 Task: Reply All to email with the signature Eden Taylor with the subject 'Request for flextime' from softage.1@softage.net with the message 'I need your assistance in preparing a project status report for the stakeholders.'
Action: Mouse moved to (1257, 211)
Screenshot: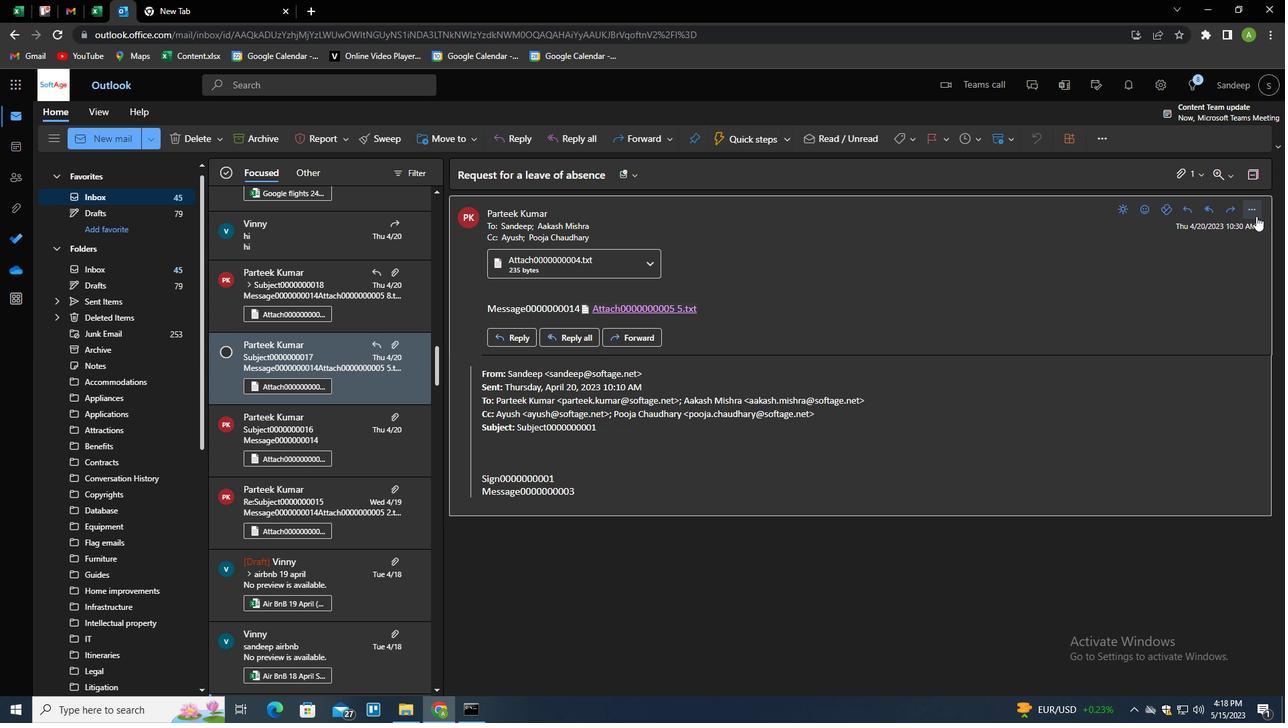 
Action: Mouse pressed left at (1257, 211)
Screenshot: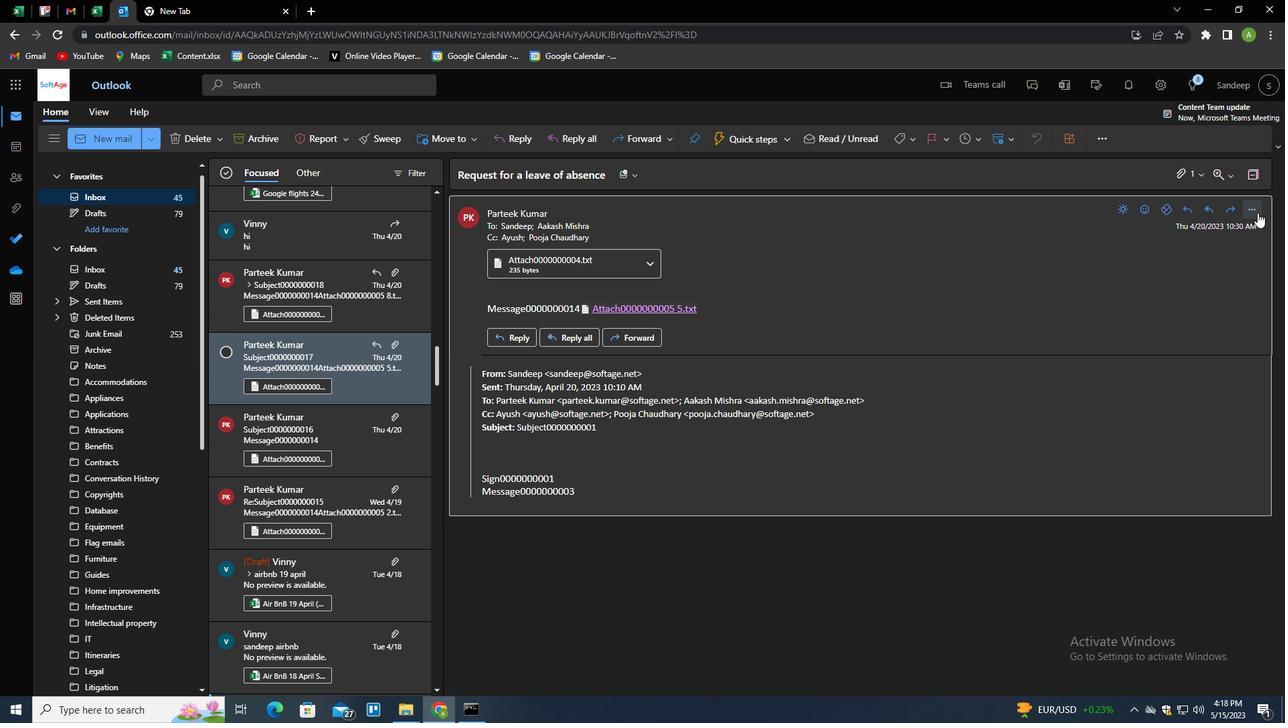 
Action: Mouse moved to (1202, 256)
Screenshot: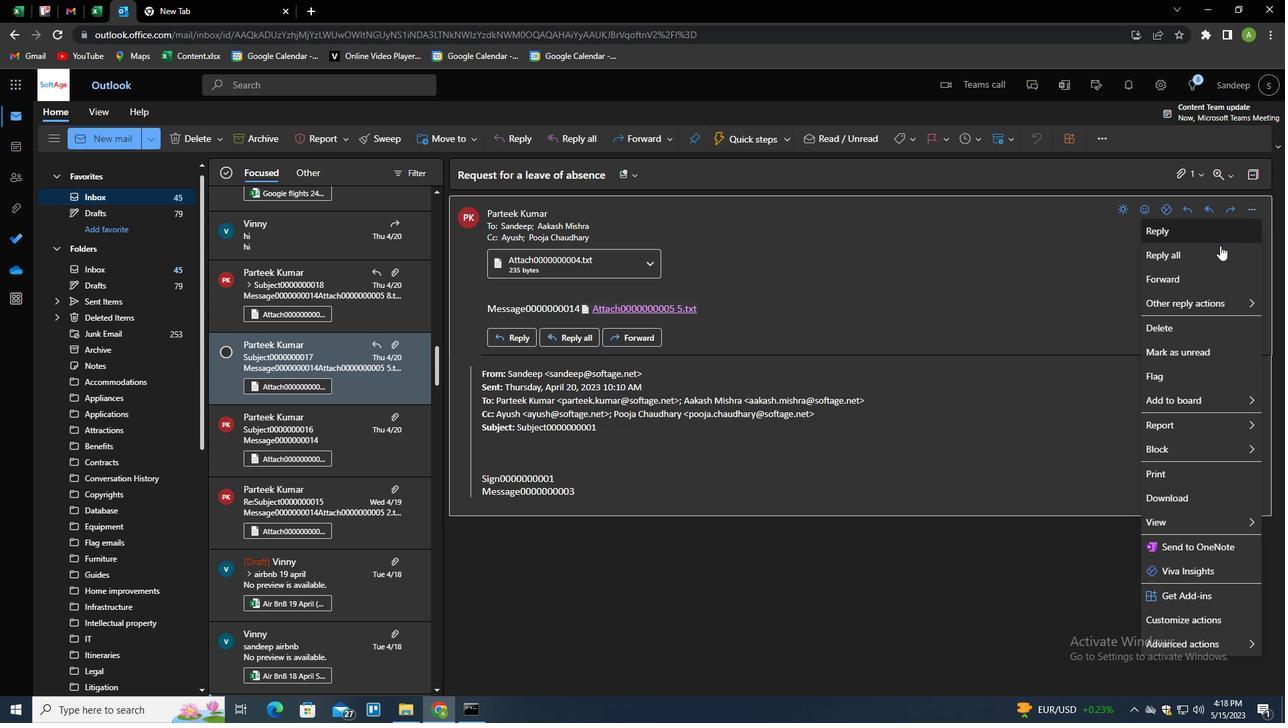 
Action: Mouse pressed left at (1202, 256)
Screenshot: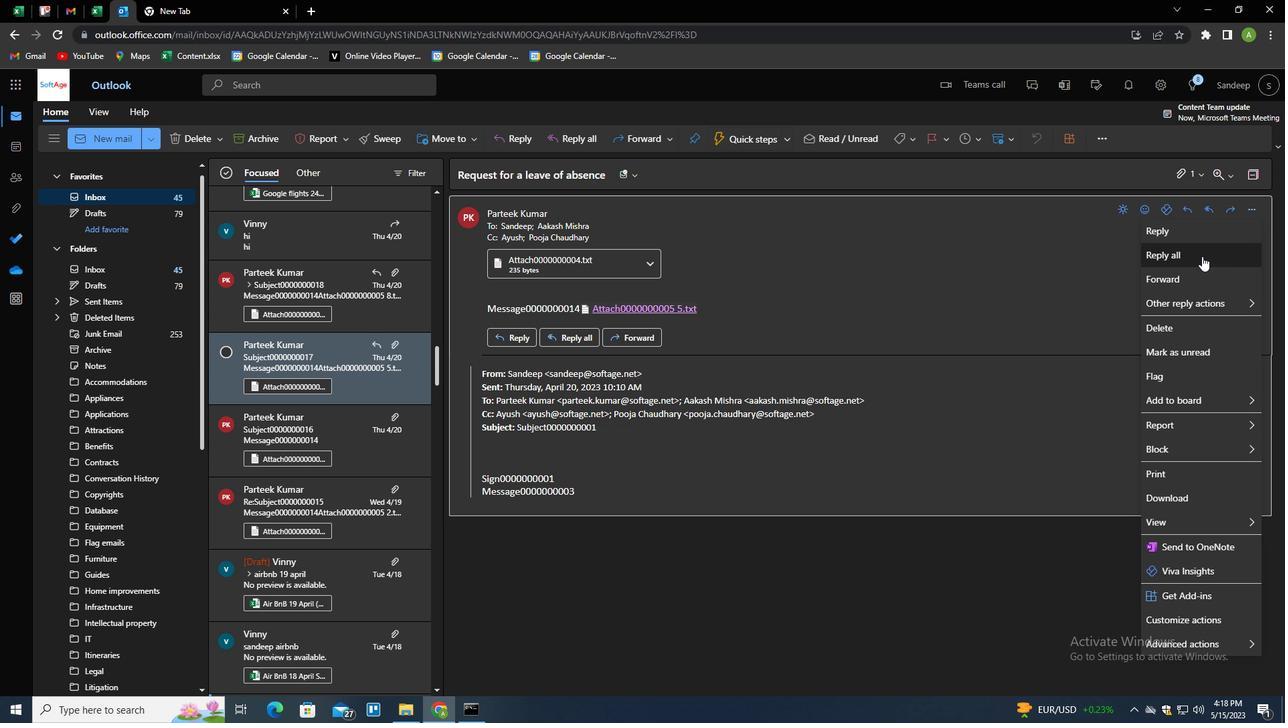 
Action: Mouse moved to (892, 135)
Screenshot: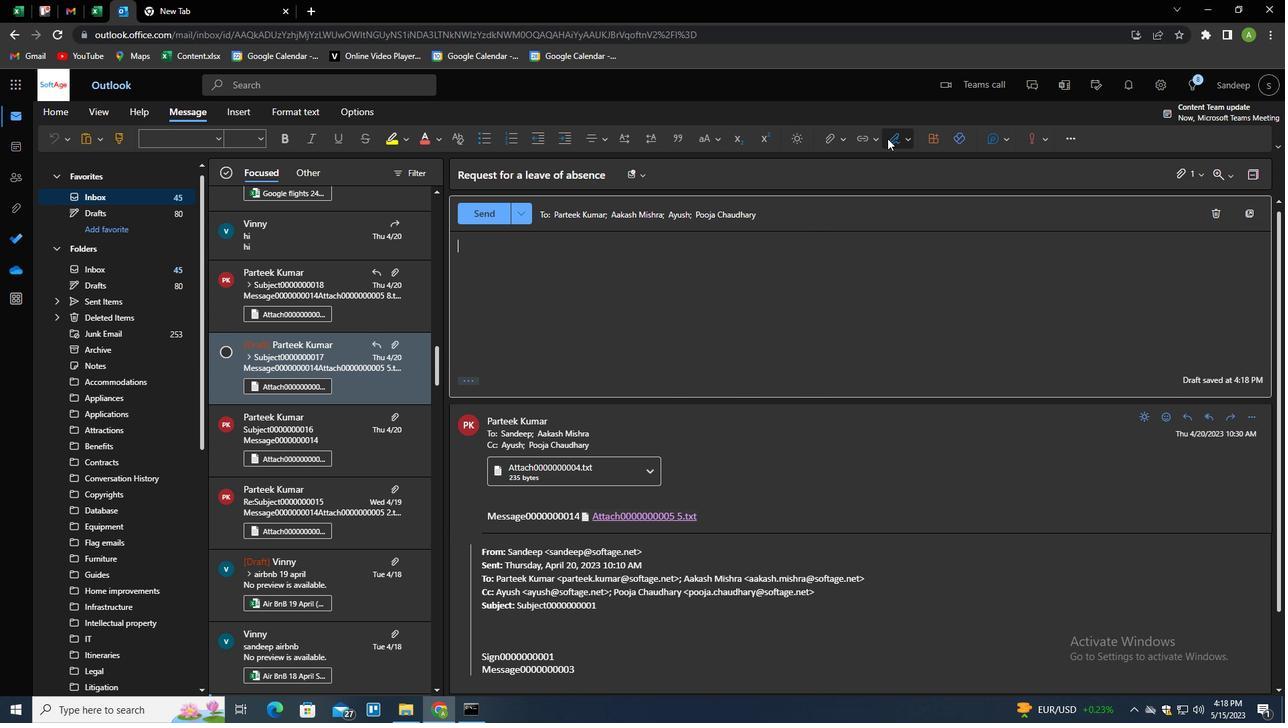 
Action: Mouse pressed left at (892, 135)
Screenshot: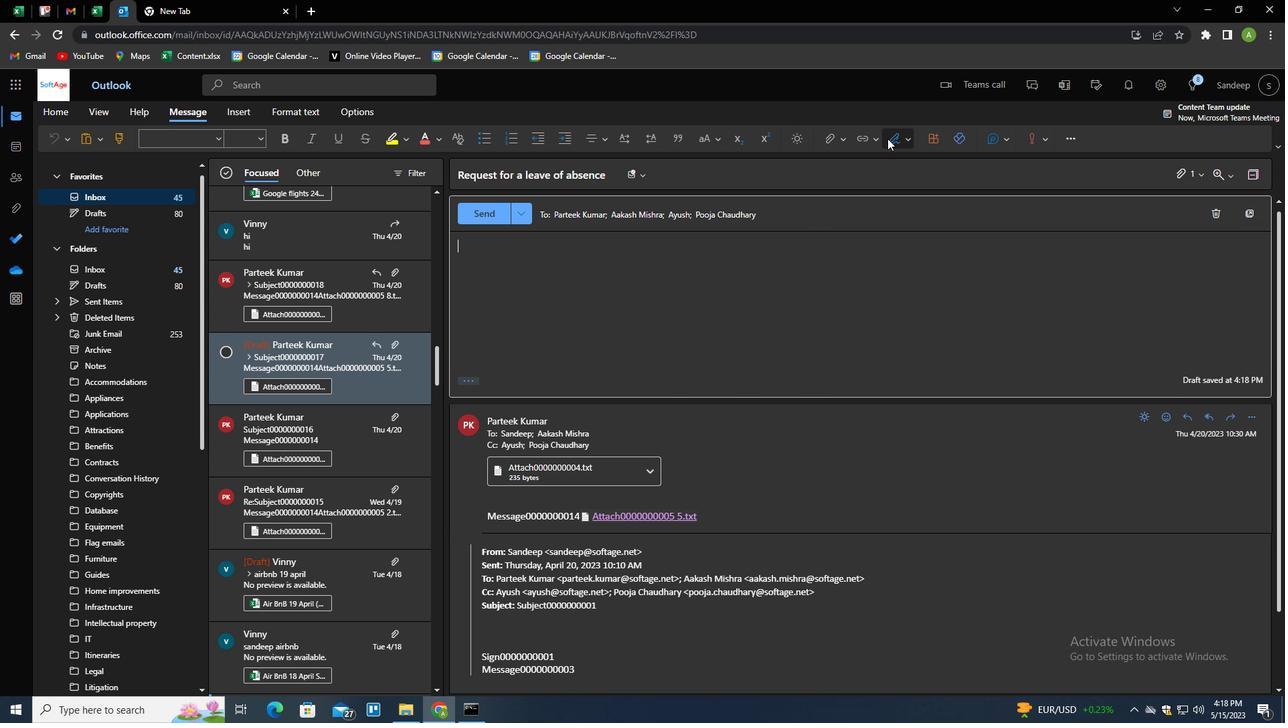 
Action: Mouse moved to (874, 193)
Screenshot: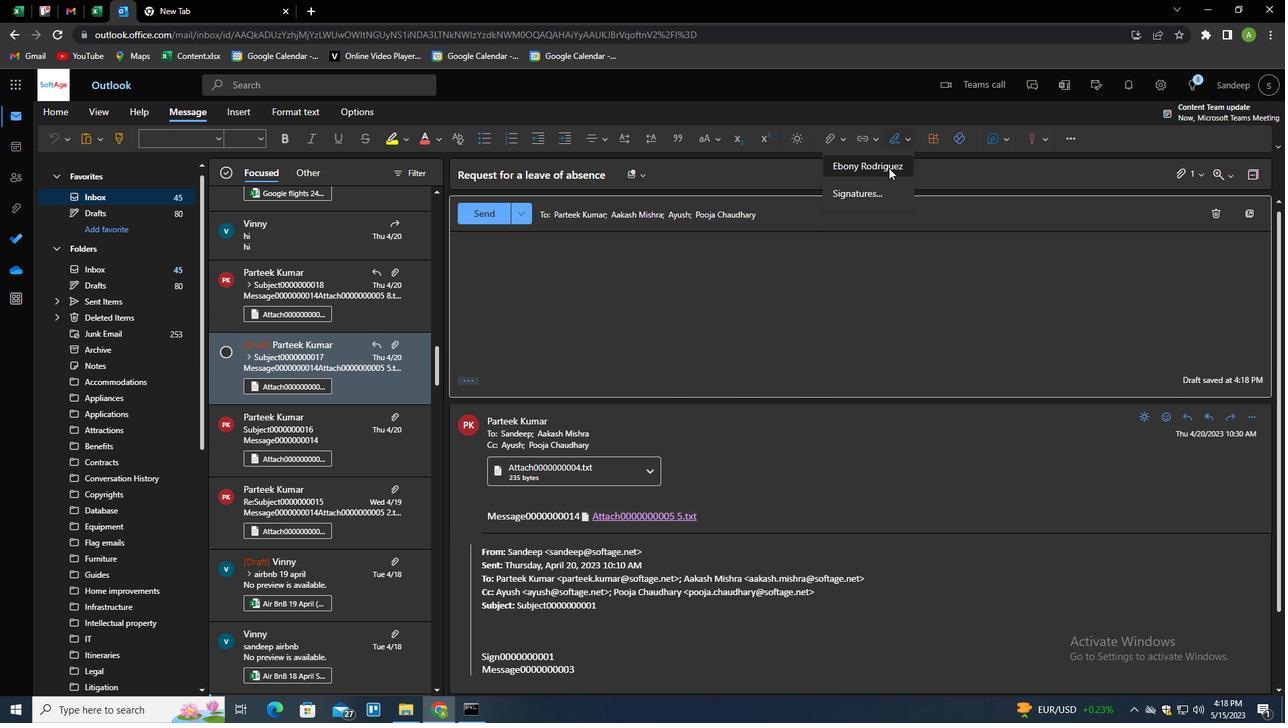 
Action: Mouse pressed left at (874, 193)
Screenshot: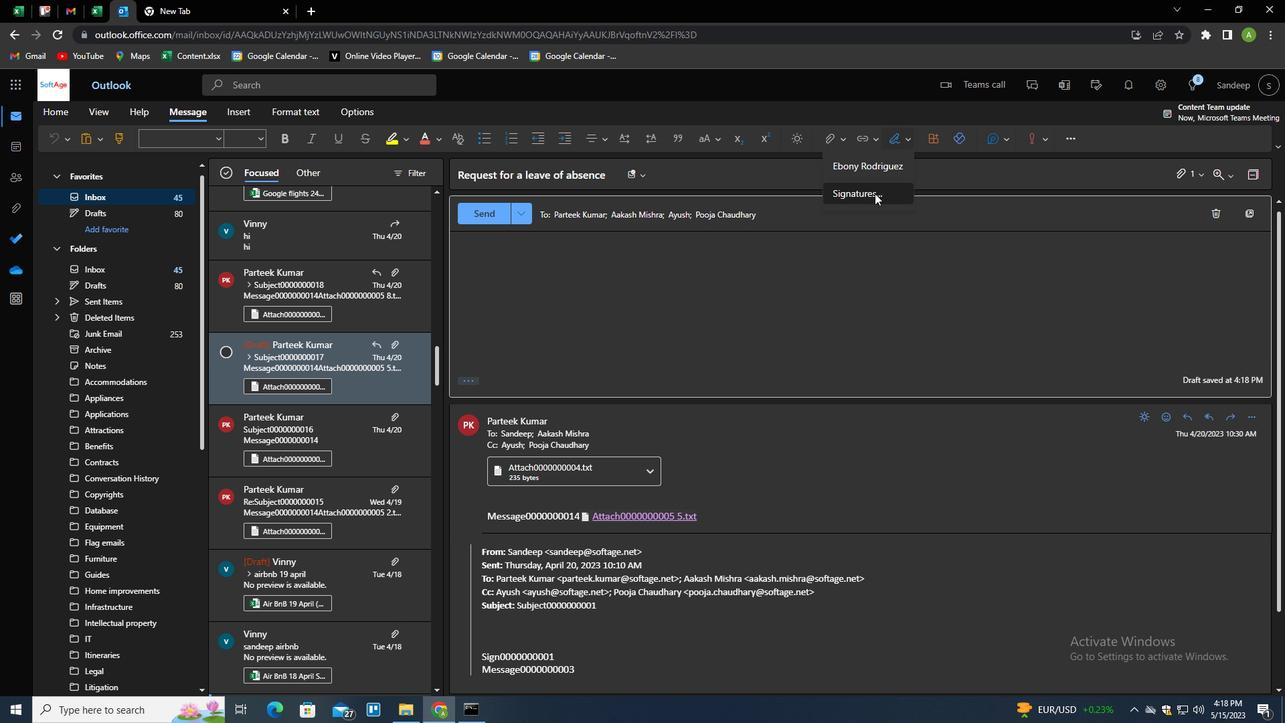 
Action: Mouse moved to (901, 241)
Screenshot: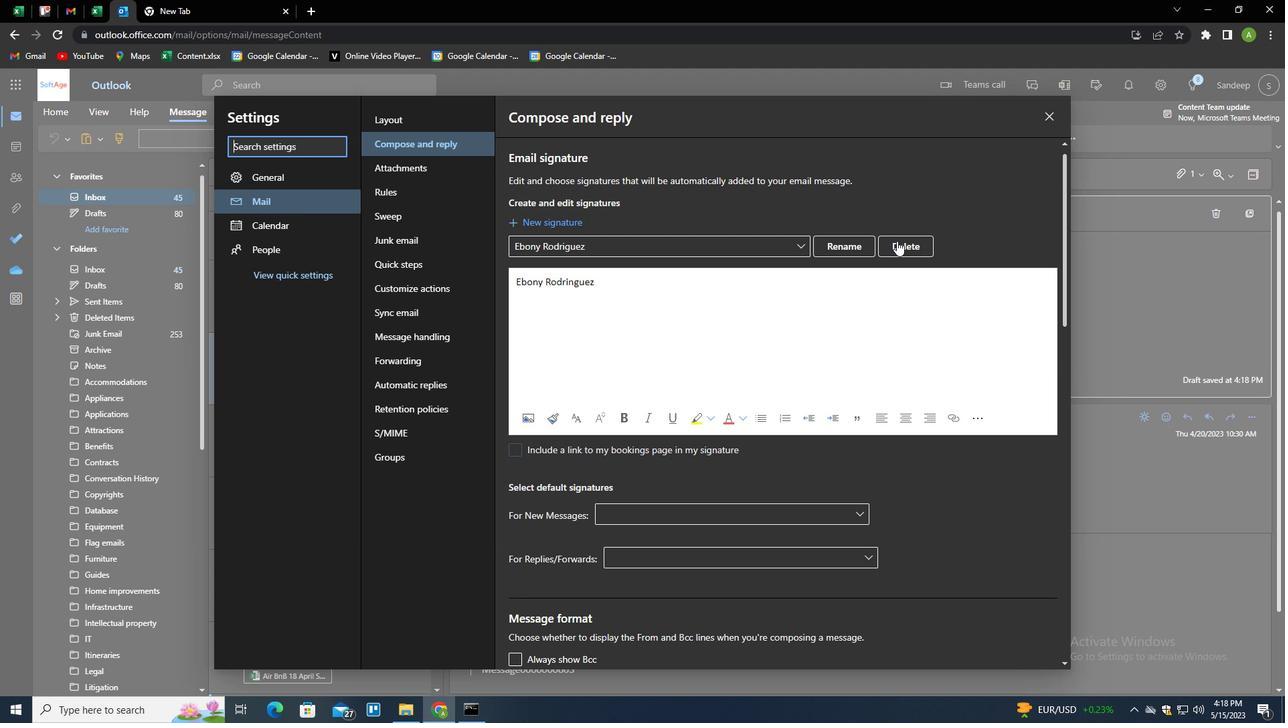 
Action: Mouse pressed left at (901, 241)
Screenshot: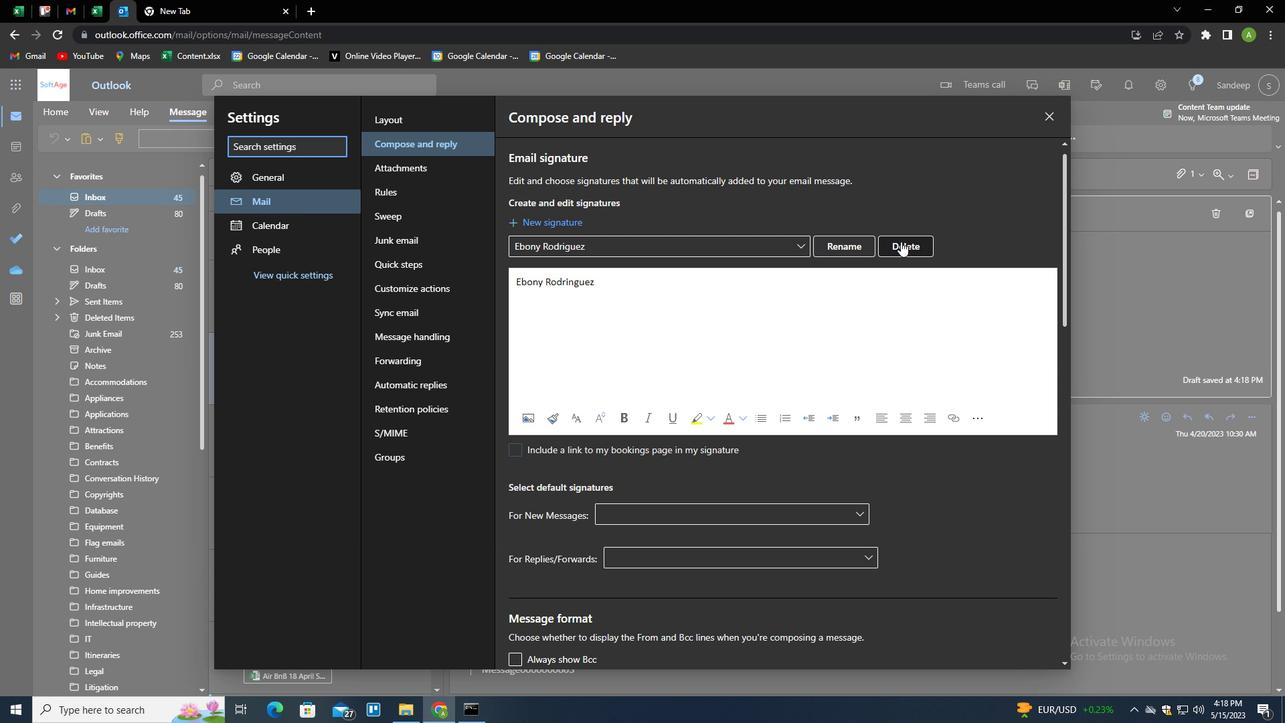 
Action: Mouse pressed left at (901, 241)
Screenshot: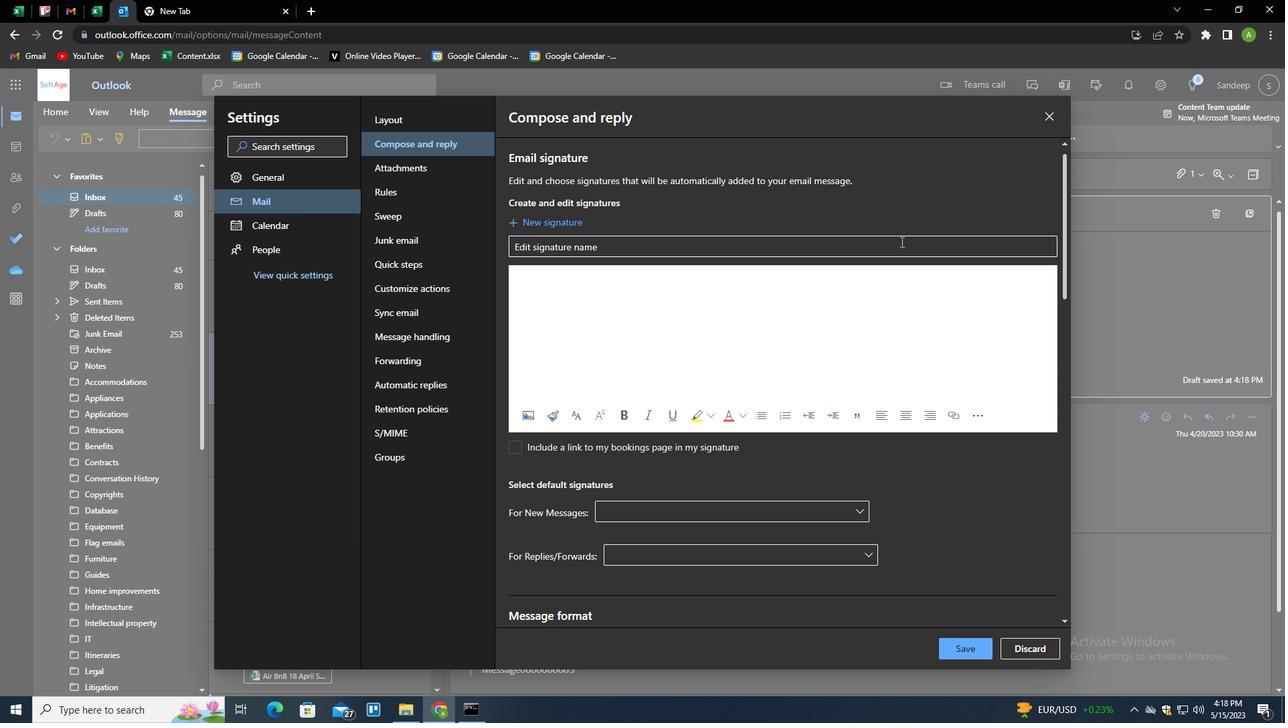 
Action: Key pressed <Key.shift><Key.shift><Key.shift>EDEN<Key.space><Key.shift>TY<Key.backspace>AYLOR<Key.tab><Key.shift>EDEN<Key.space><Key.shift>TALOR<Key.backspace><Key.backspace><Key.backspace>YLOR
Screenshot: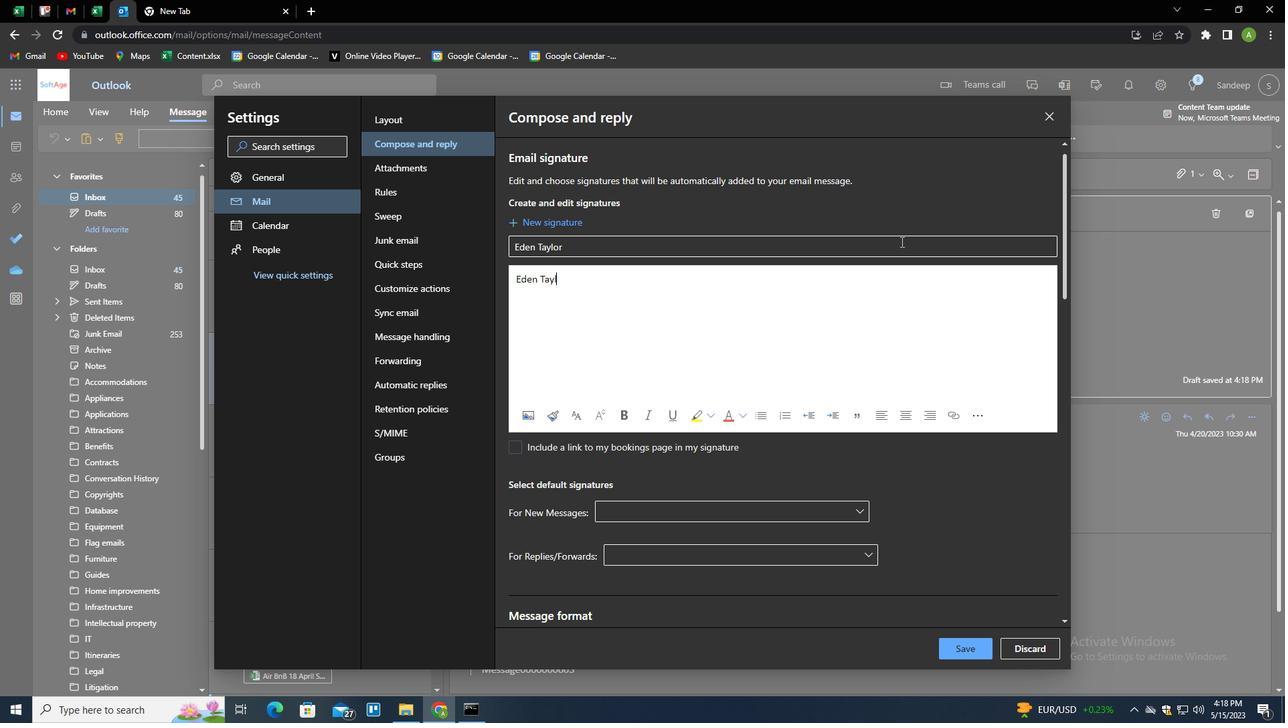 
Action: Mouse moved to (978, 640)
Screenshot: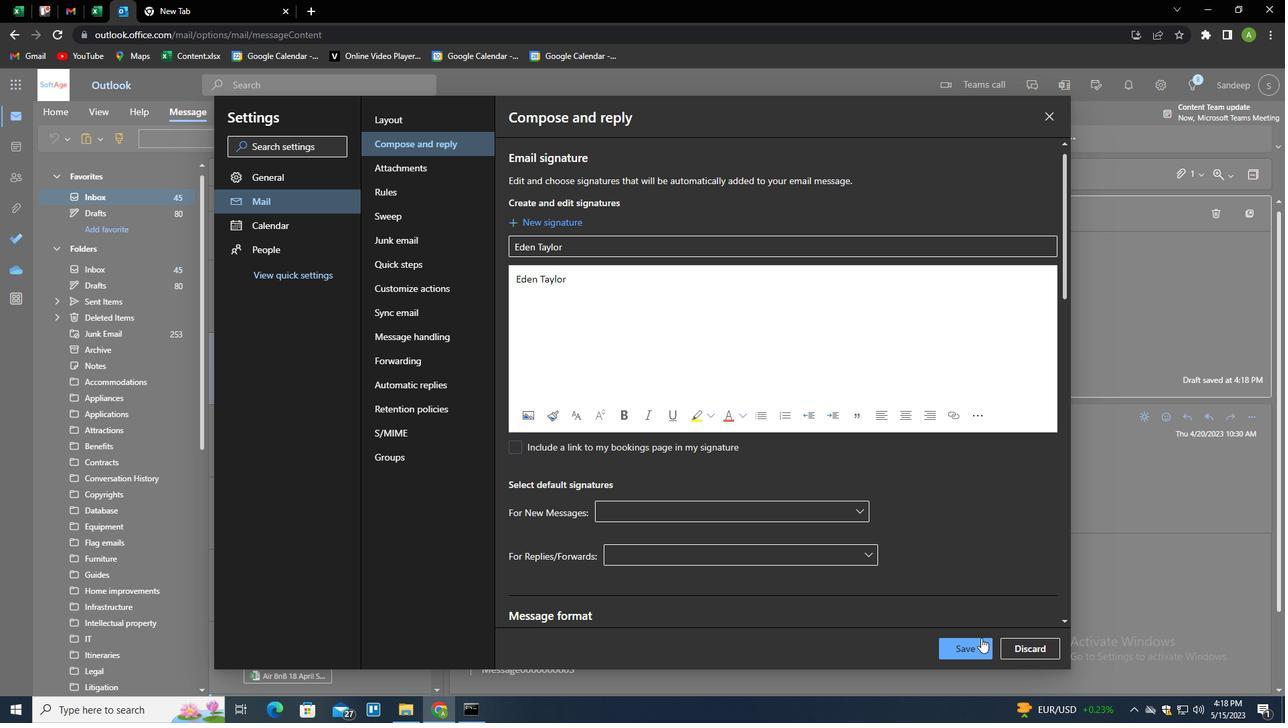 
Action: Mouse pressed left at (978, 640)
Screenshot: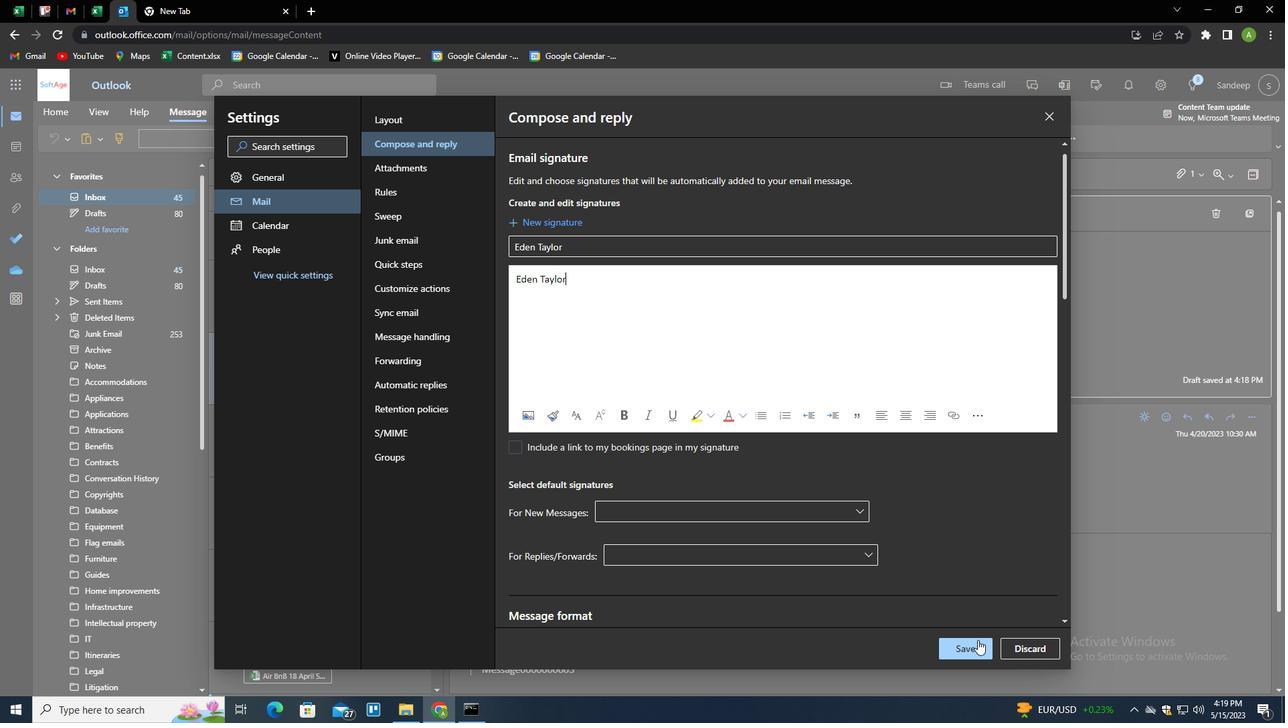 
Action: Mouse moved to (1144, 336)
Screenshot: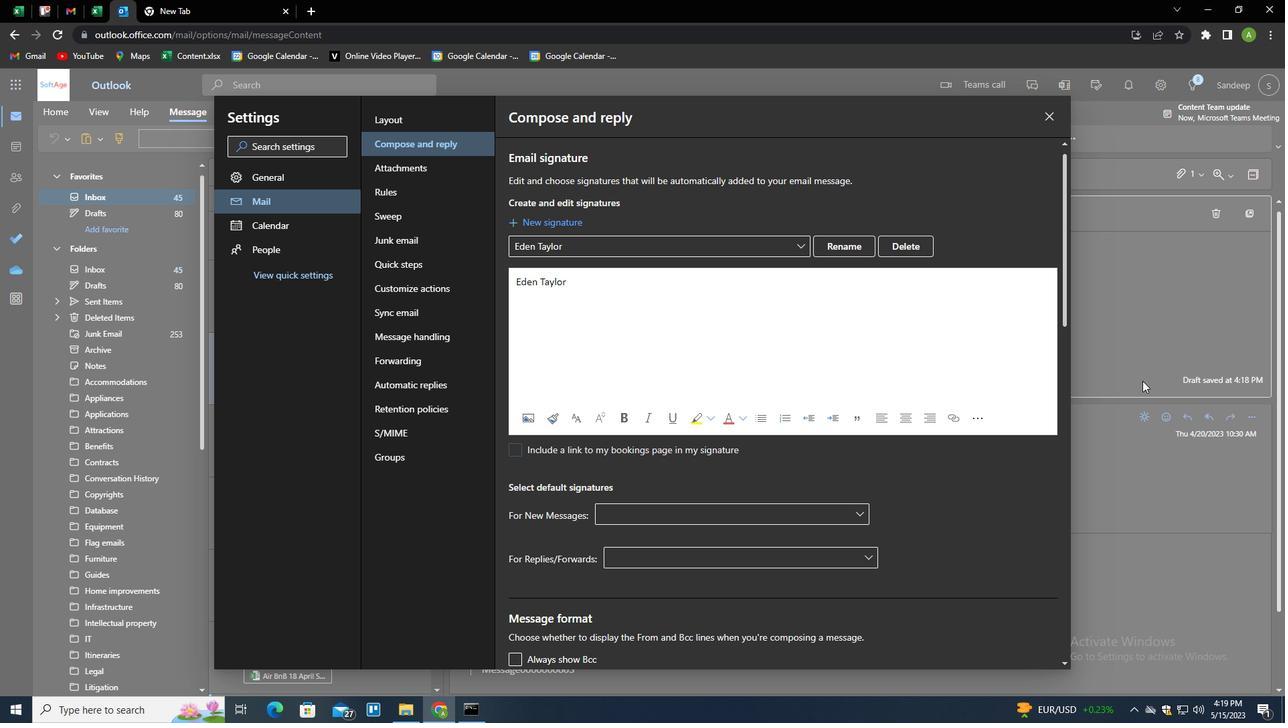 
Action: Mouse pressed left at (1144, 336)
Screenshot: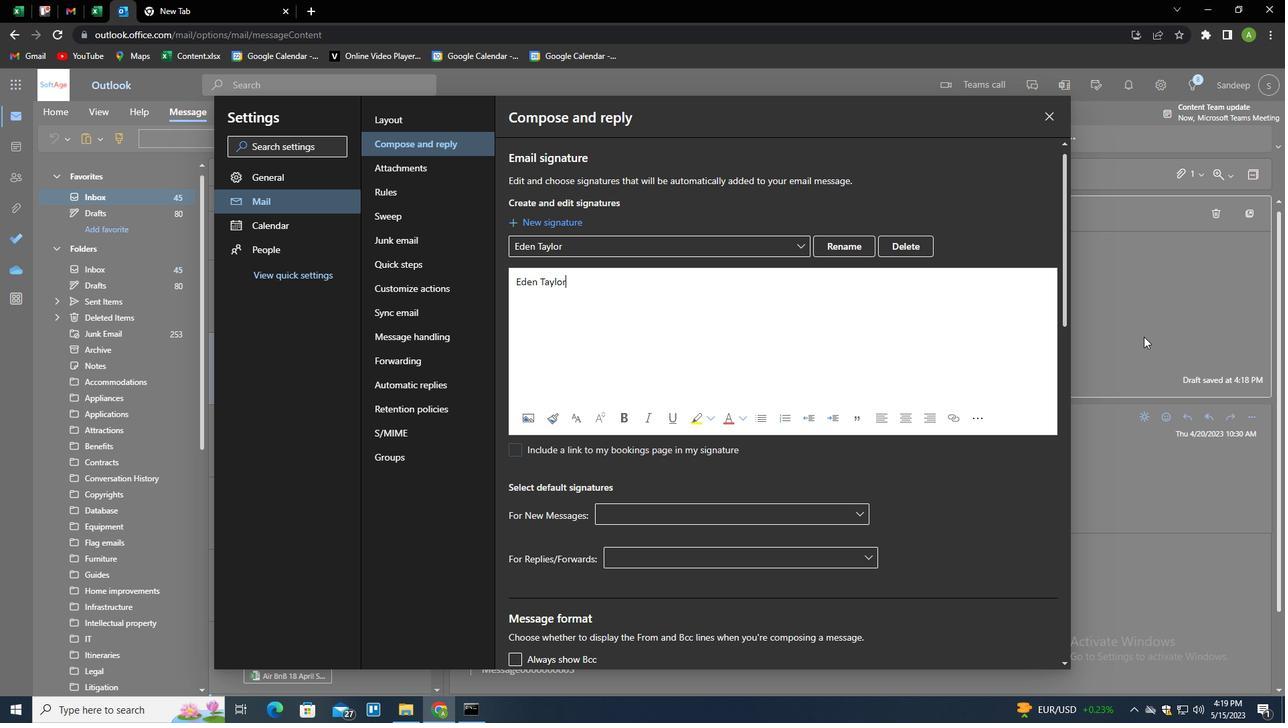 
Action: Mouse moved to (903, 139)
Screenshot: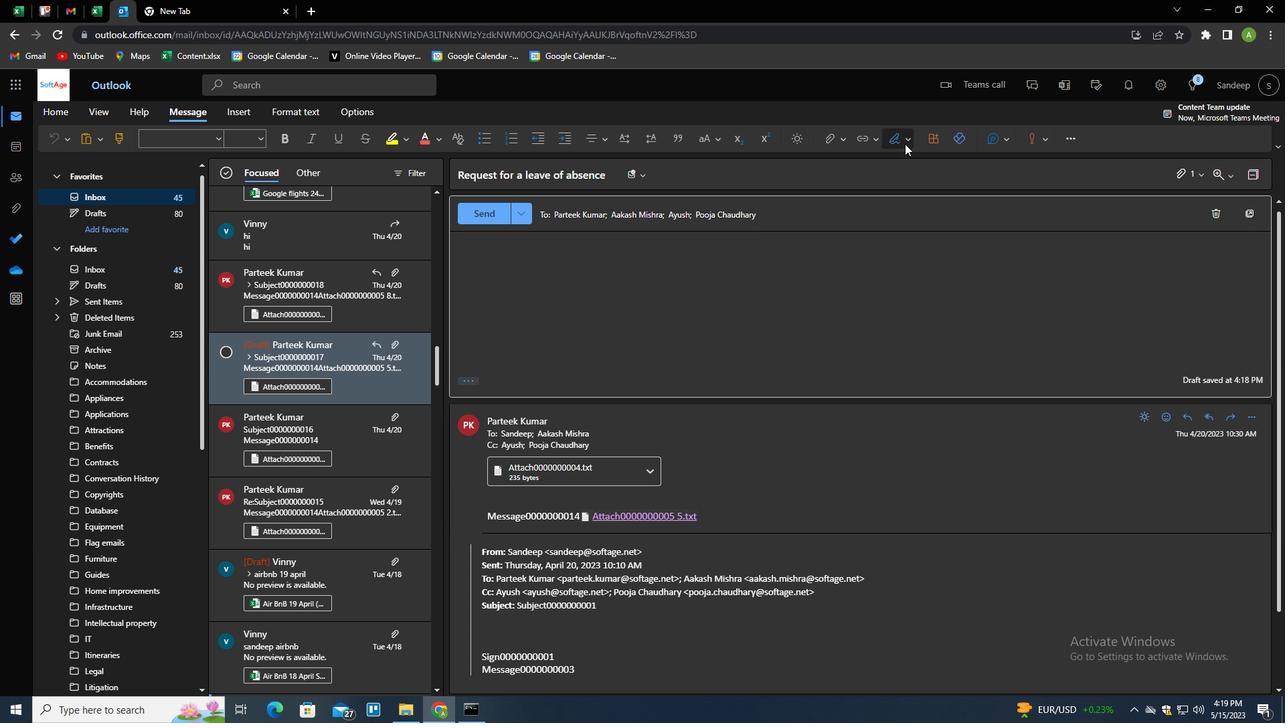 
Action: Mouse pressed left at (903, 139)
Screenshot: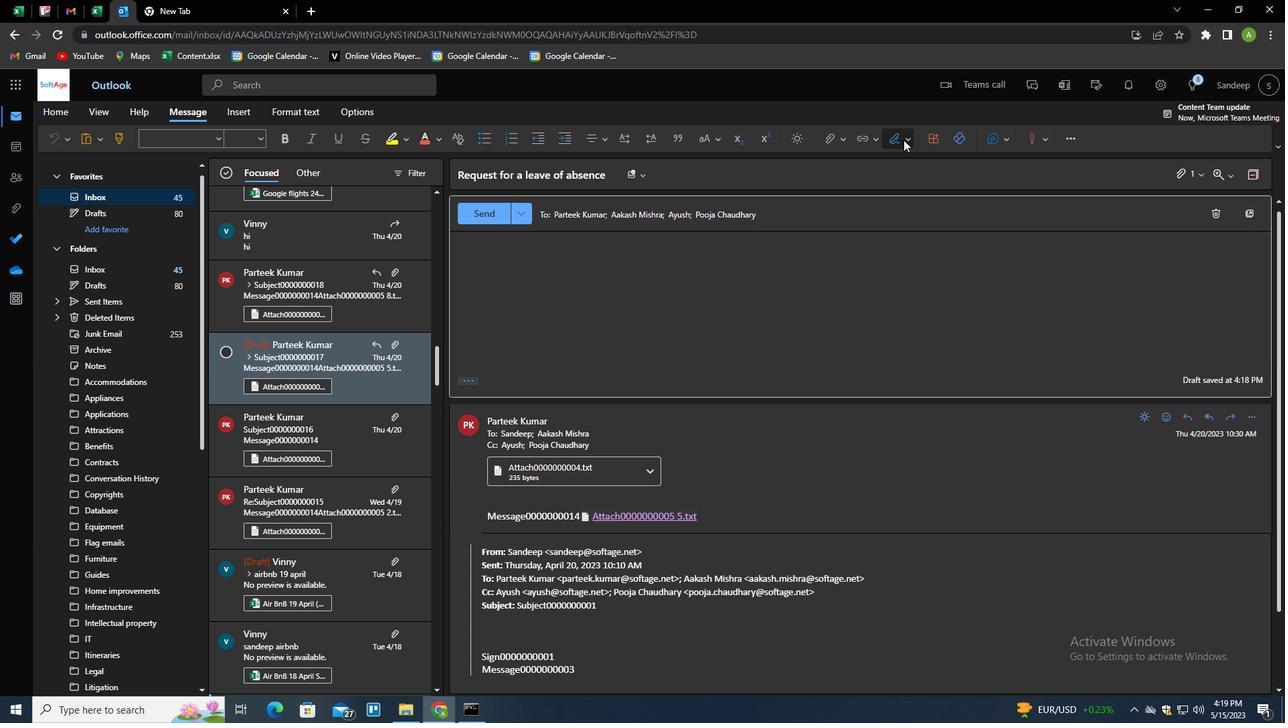 
Action: Mouse moved to (894, 162)
Screenshot: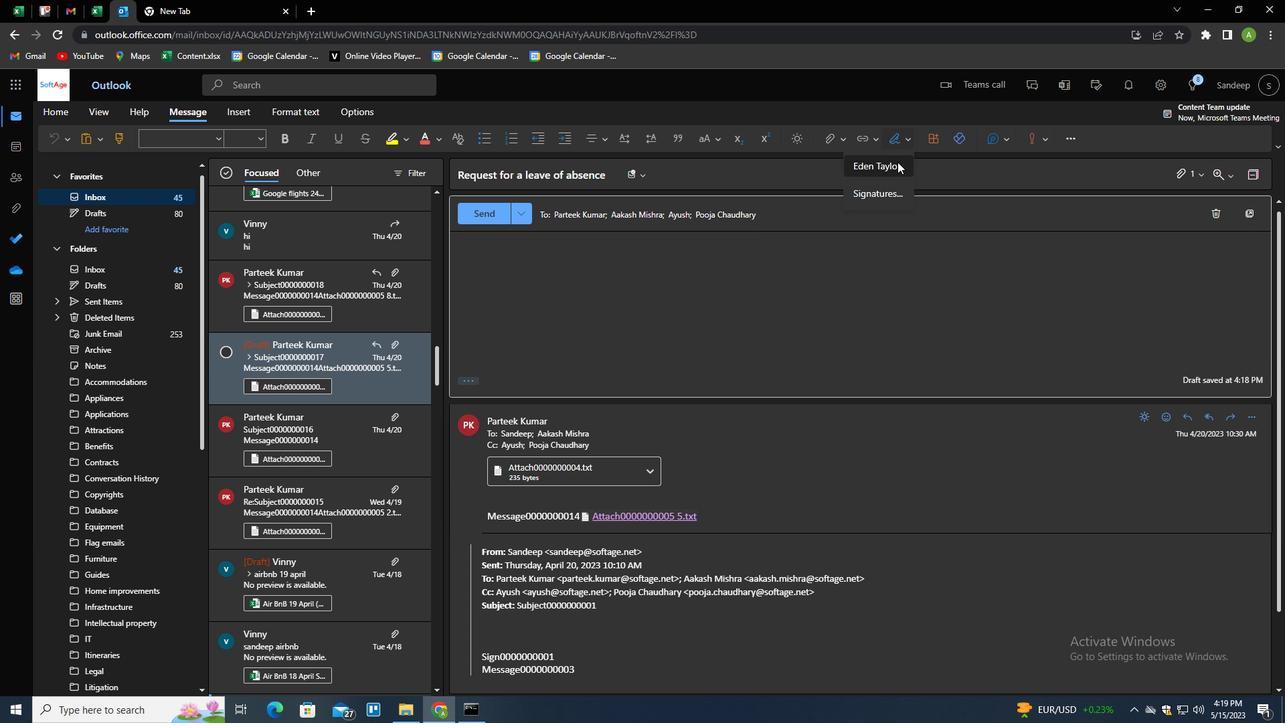 
Action: Mouse pressed left at (894, 162)
Screenshot: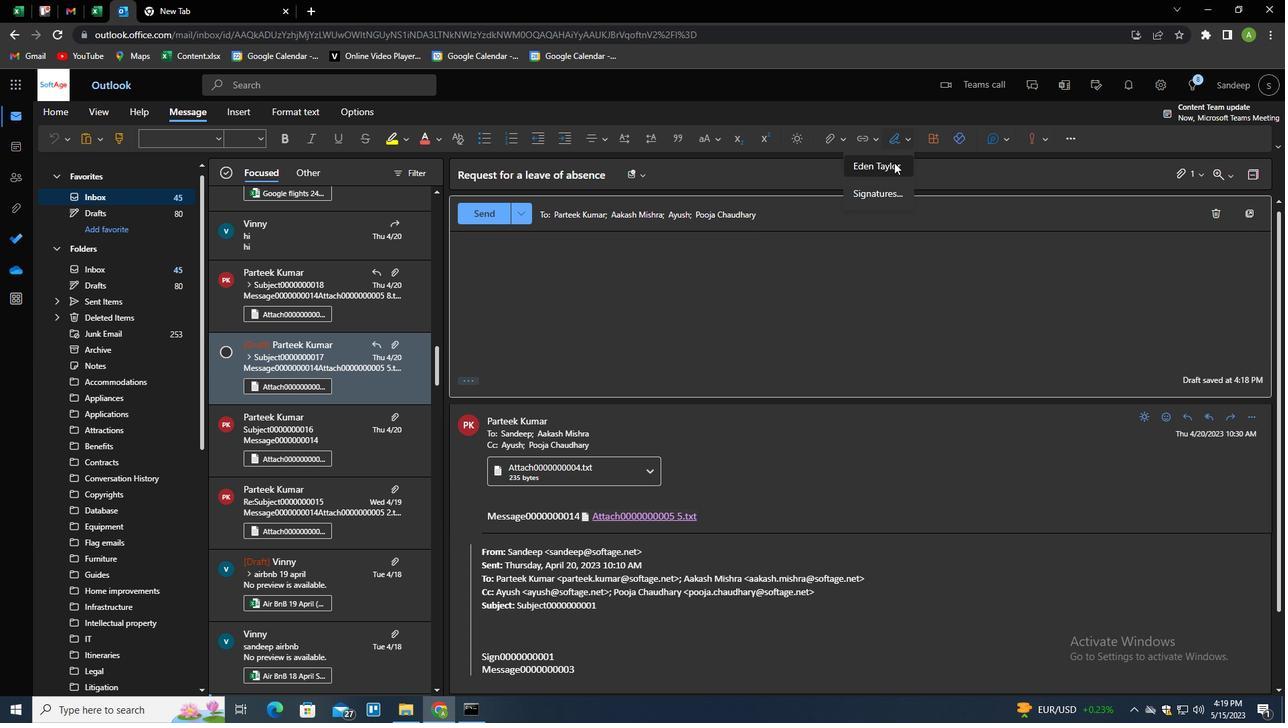 
Action: Mouse moved to (685, 214)
Screenshot: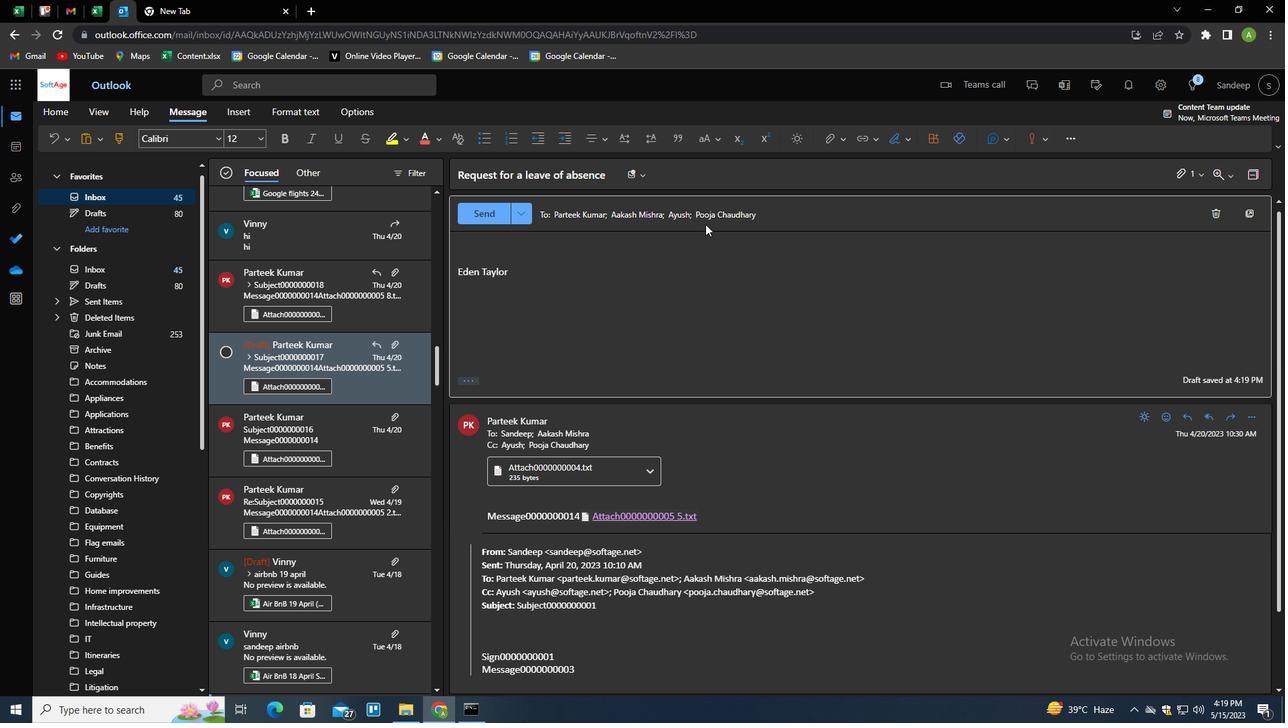 
Action: Mouse pressed left at (685, 214)
Screenshot: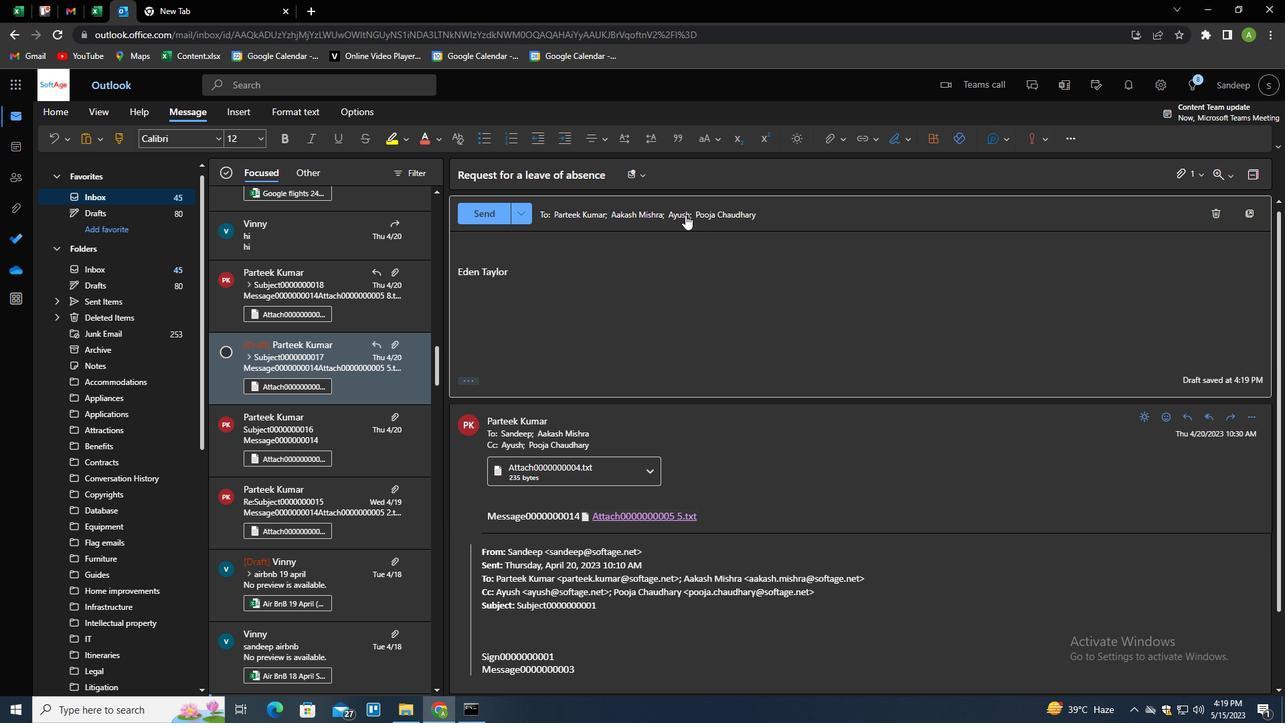
Action: Mouse moved to (473, 439)
Screenshot: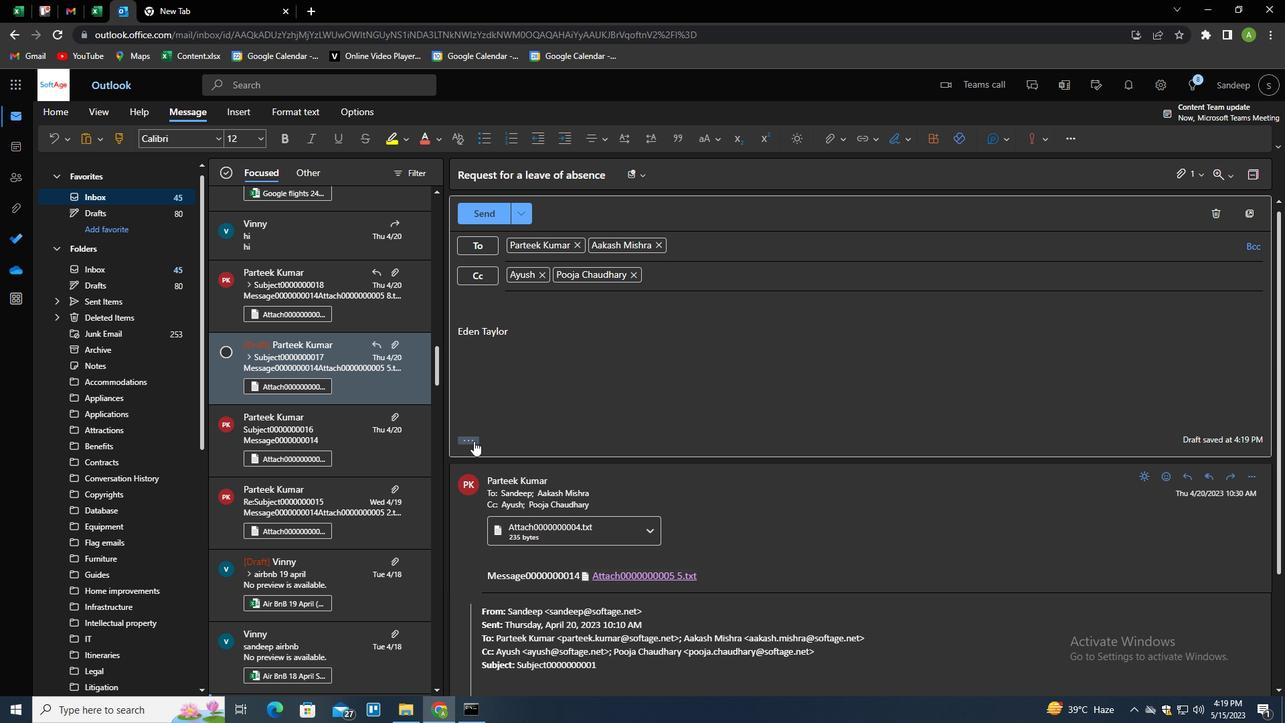 
Action: Mouse pressed left at (473, 439)
Screenshot: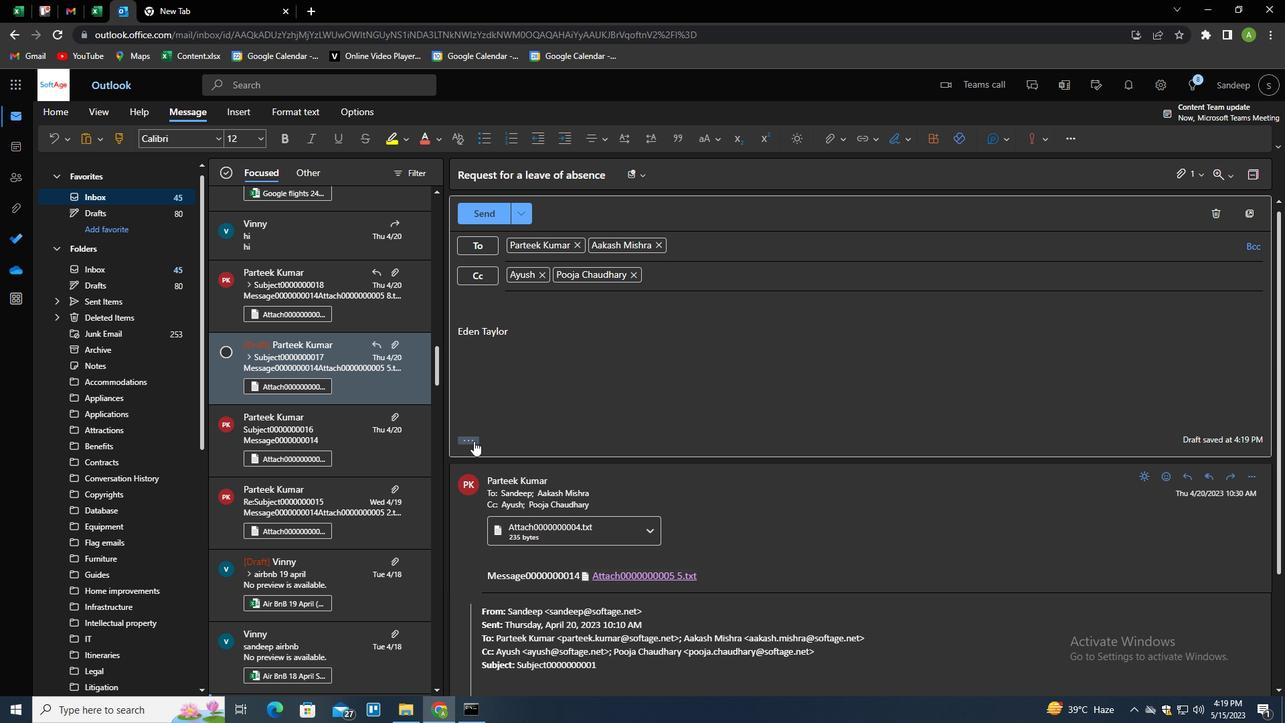
Action: Mouse moved to (502, 264)
Screenshot: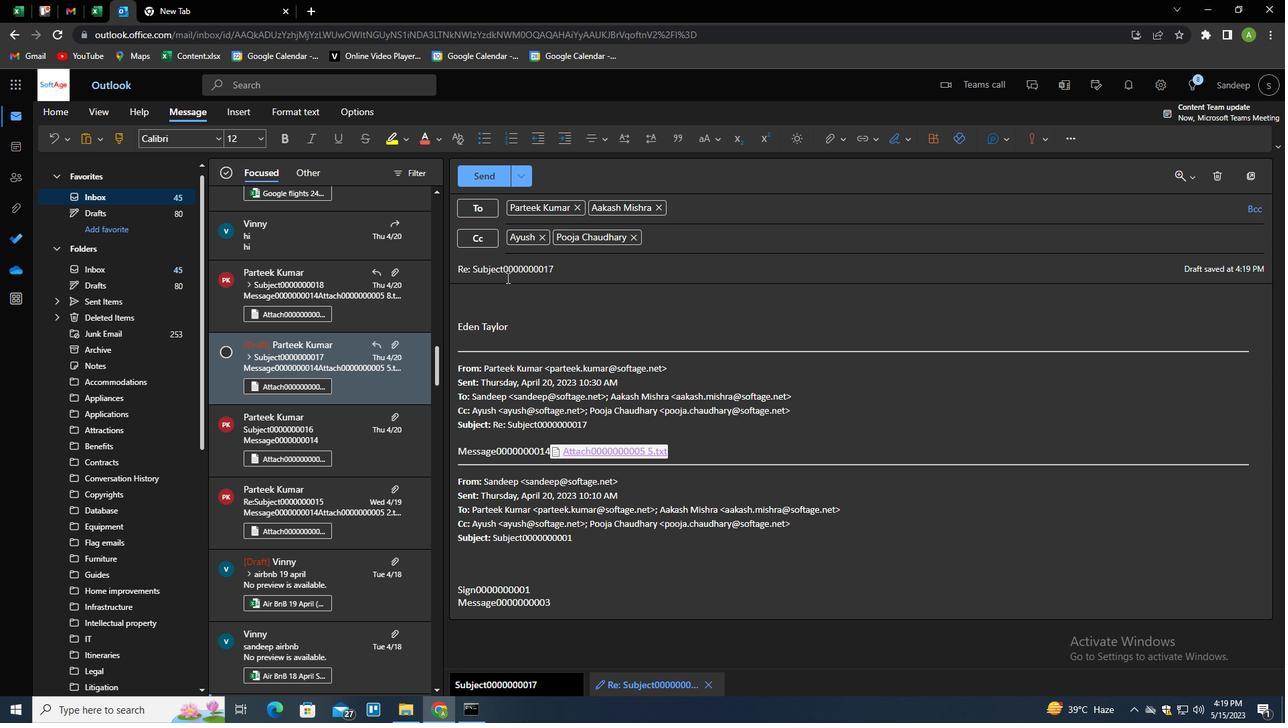 
Action: Mouse pressed left at (502, 264)
Screenshot: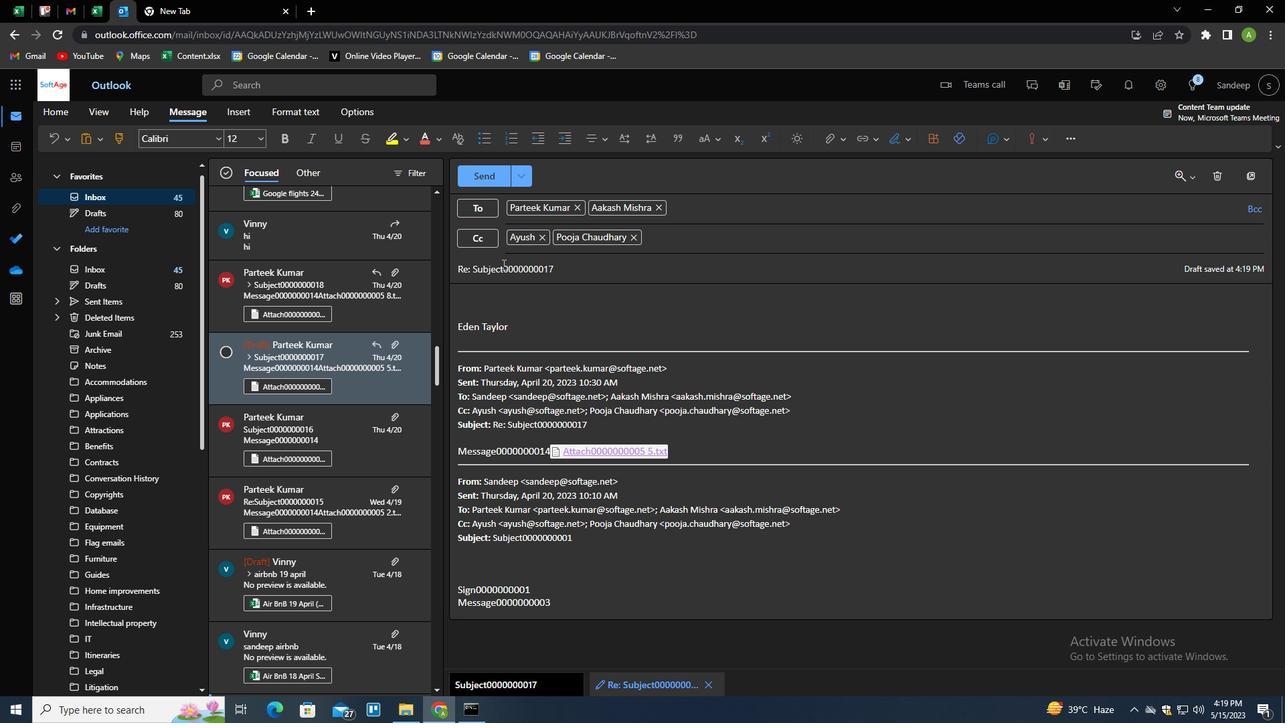 
Action: Mouse pressed left at (502, 264)
Screenshot: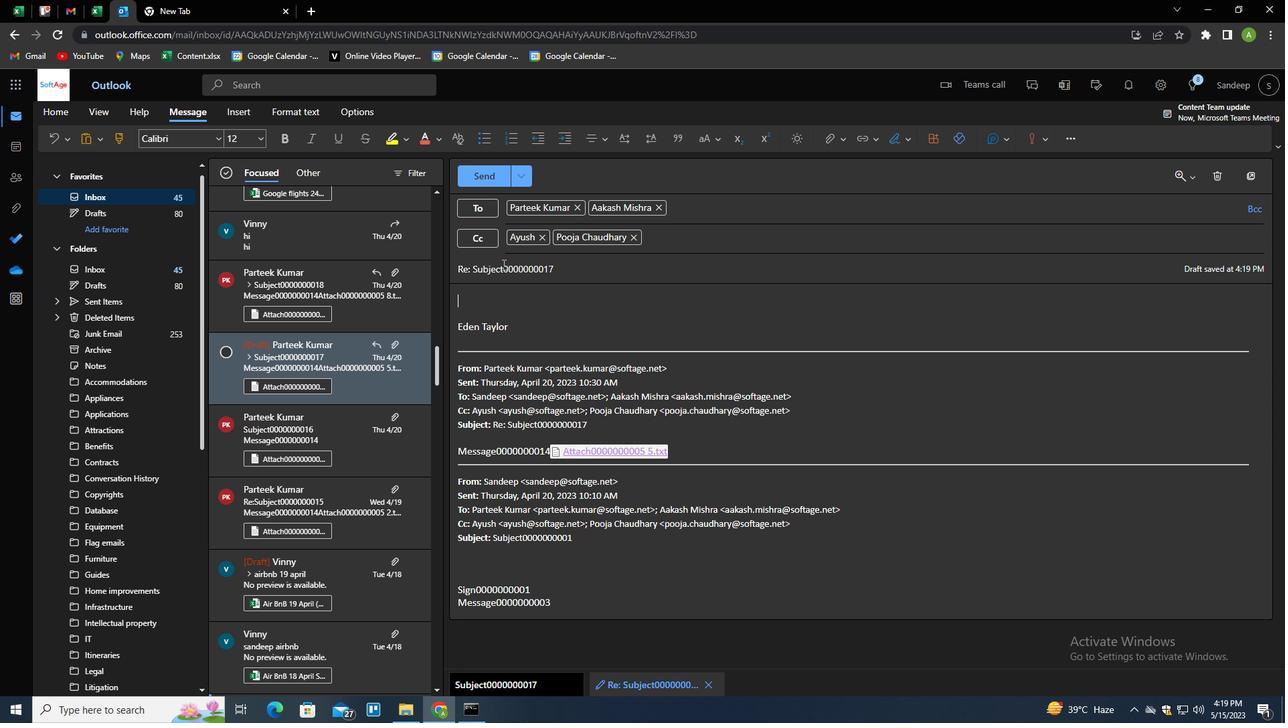 
Action: Mouse pressed left at (502, 264)
Screenshot: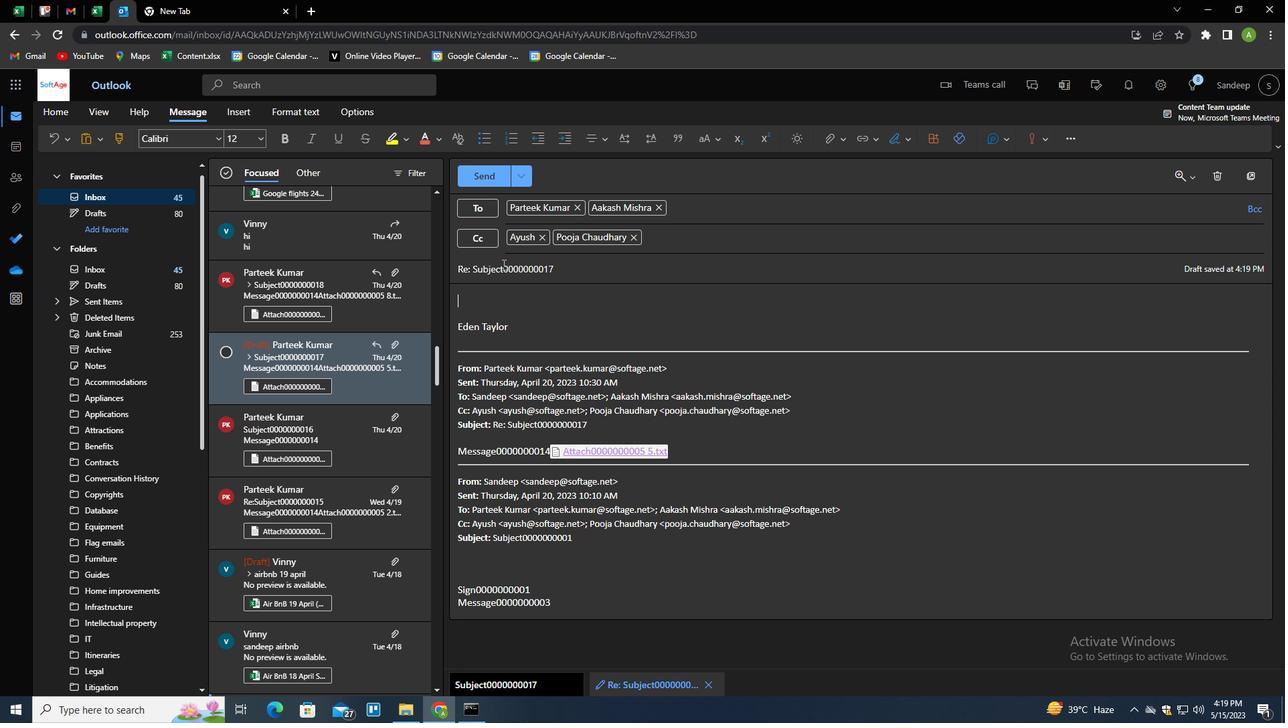 
Action: Key pressed <Key.shift>REQUEST<Key.space>FOR<Key.space>FLEXTIME<Key.tab><Key.shift>I<Key.space>NEED<Key.space>YOUR<Key.space>ASSISTANCE<Key.space>IN<Key.space>PREPARING<Key.space>A<Key.space>PROJECT<Key.space>STATUS<Key.space>REPORT<Key.space>FOR<Key.space>THE<Key.space>STAKEE<Key.backspace>HOLDERS.
Screenshot: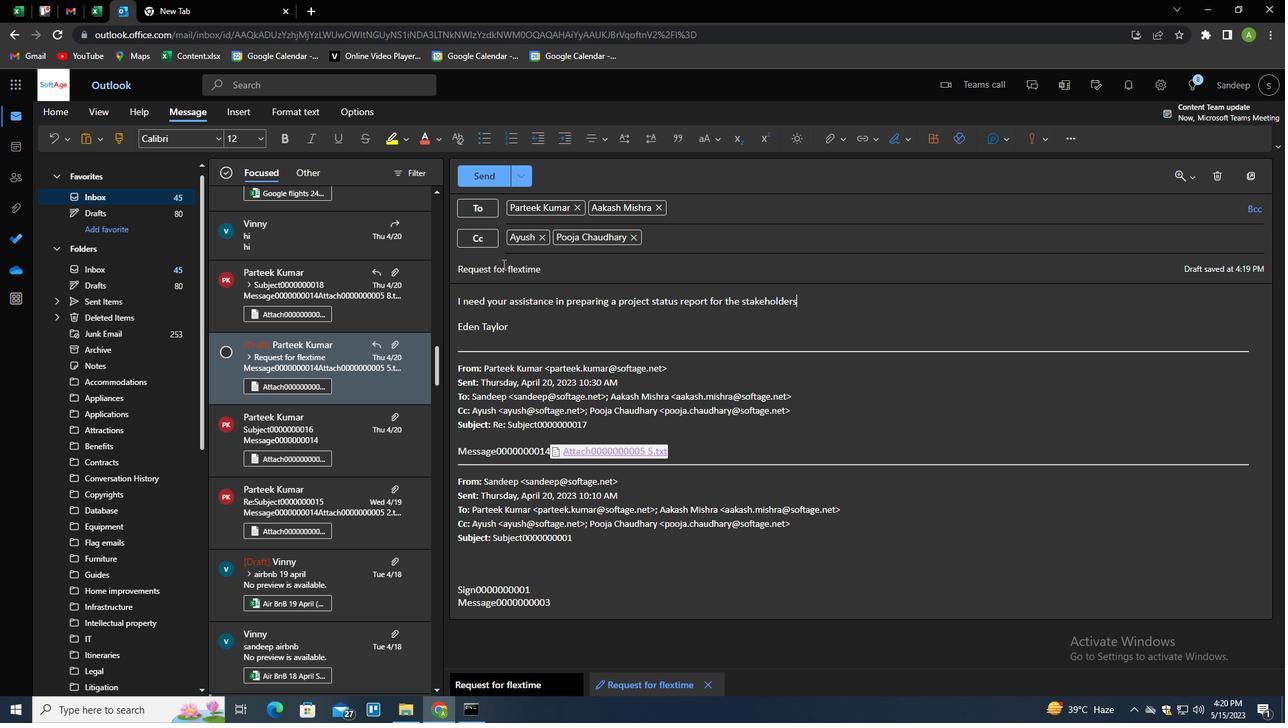 
Action: Mouse moved to (490, 182)
Screenshot: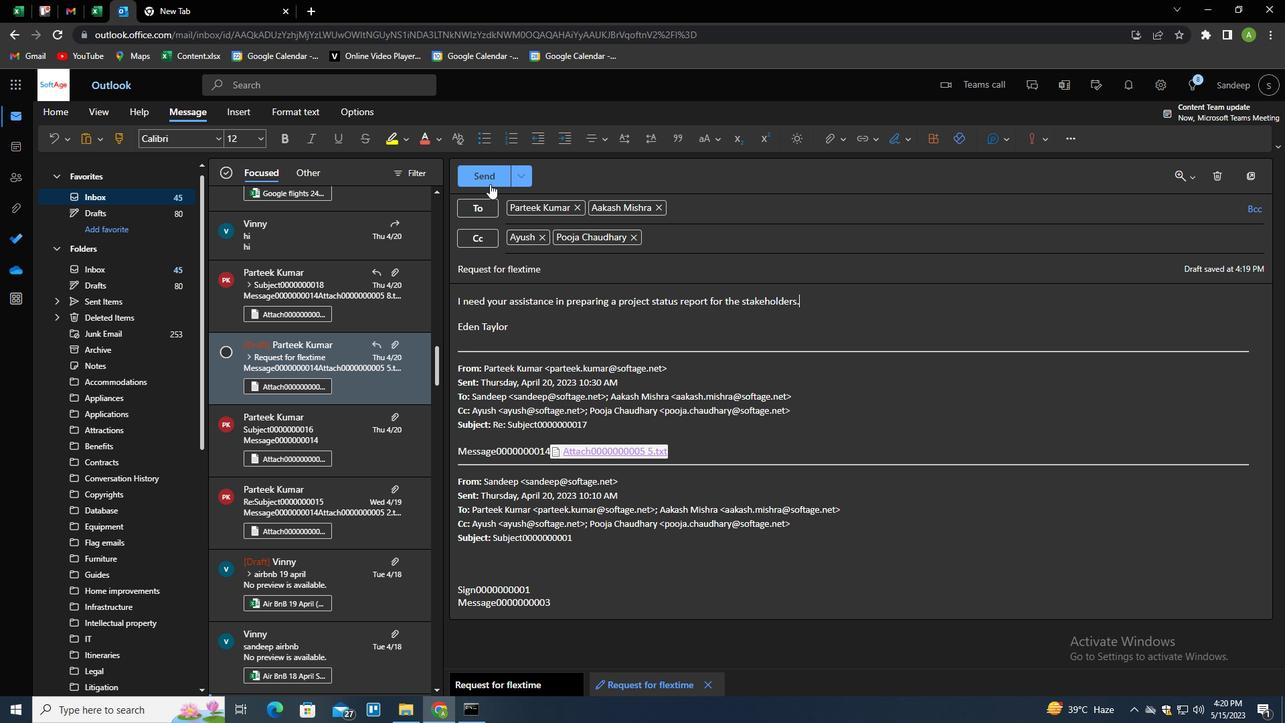 
Action: Mouse pressed left at (490, 182)
Screenshot: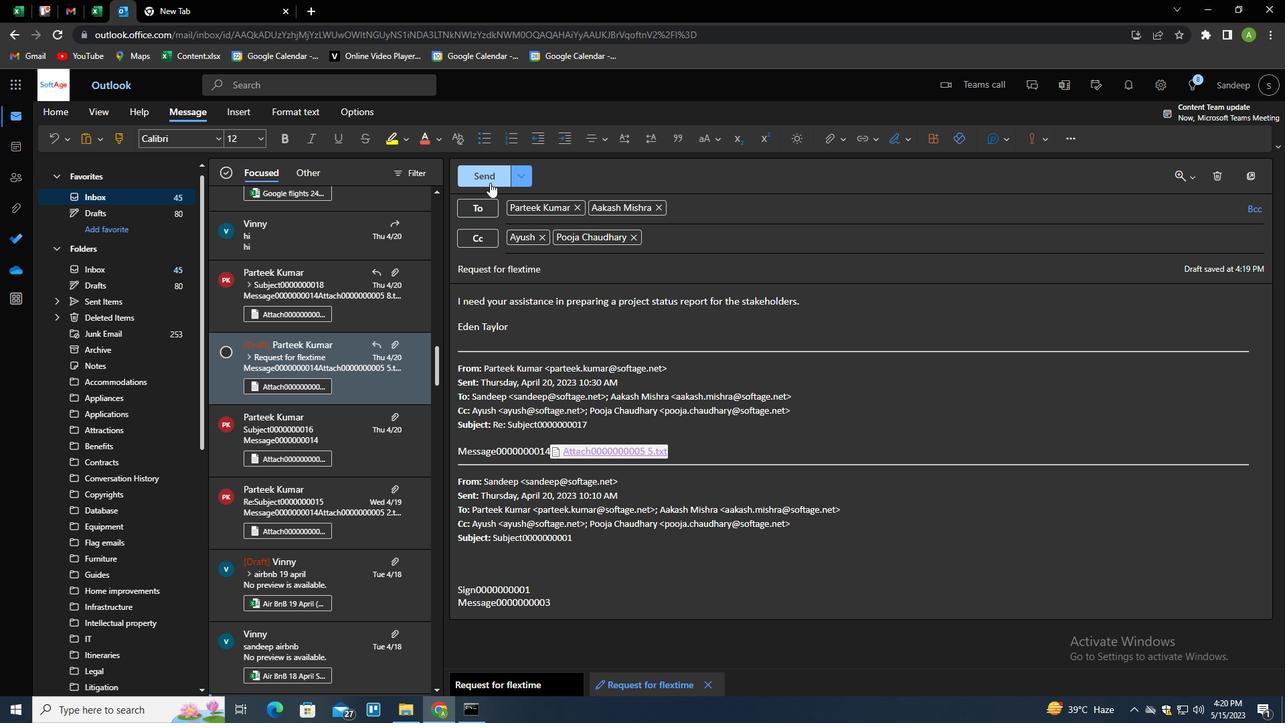 
Action: Mouse moved to (685, 412)
Screenshot: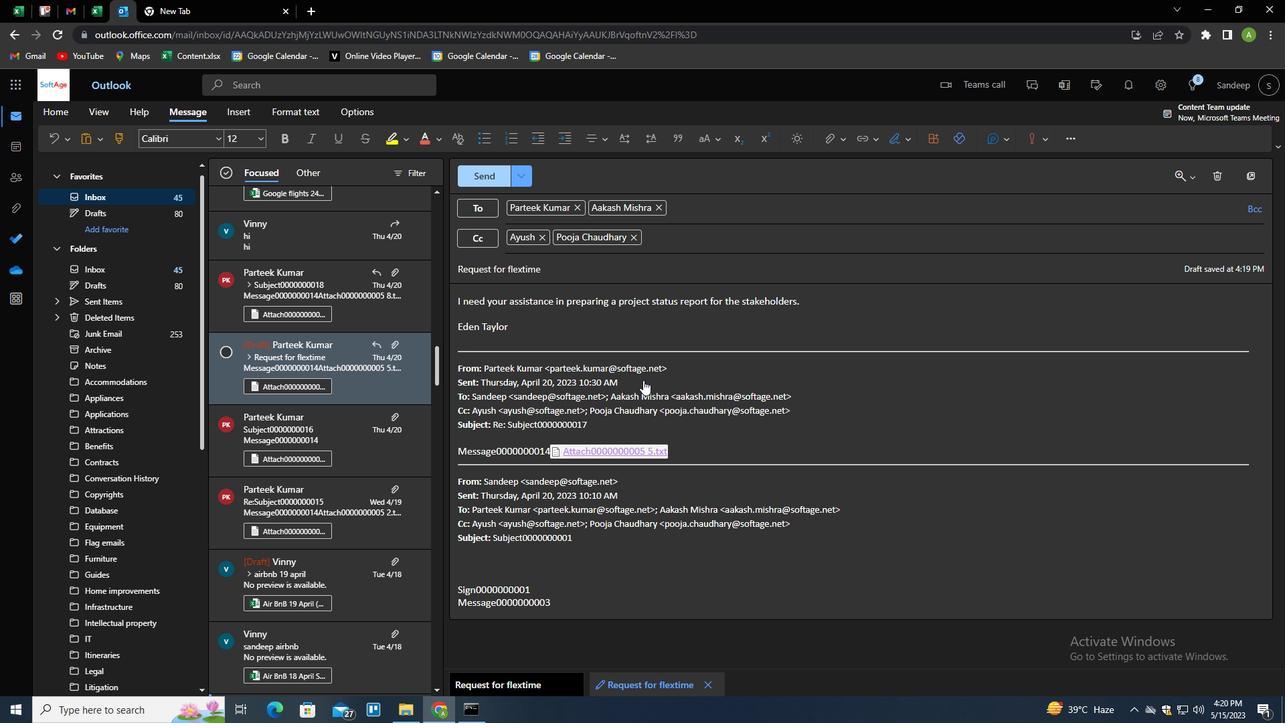 
